 Task: Add a signature Christian Kelly containing 'Thanks so much, Christian Kelly' to email address softage.1@softage.net and add a folder HR
Action: Mouse moved to (613, 382)
Screenshot: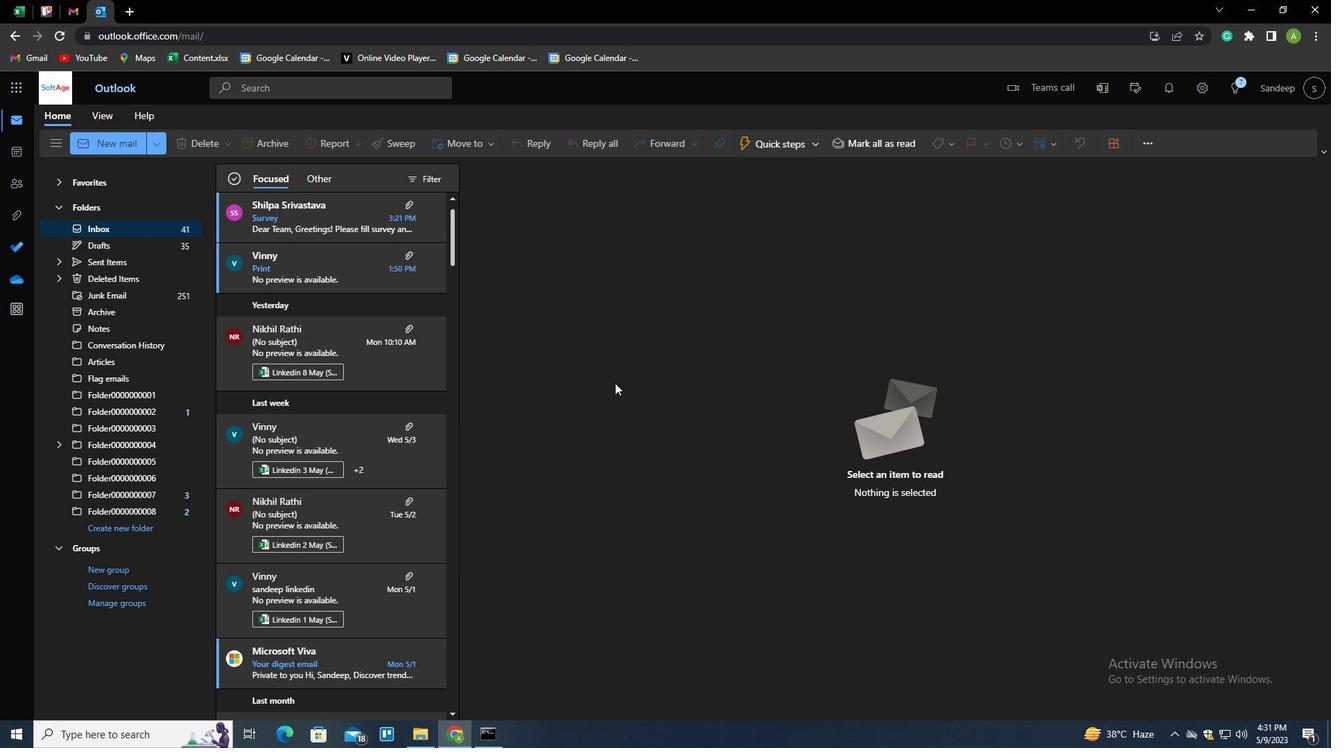 
Action: Key pressed n
Screenshot: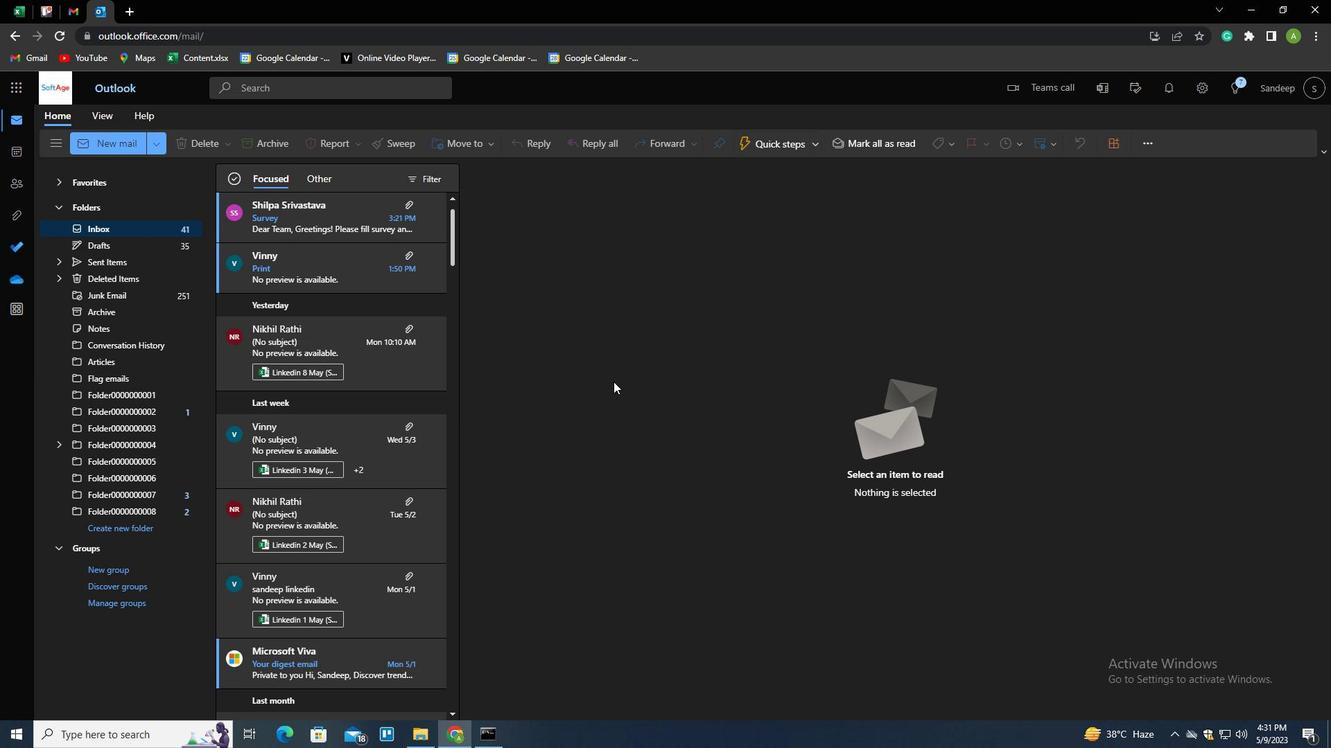 
Action: Mouse moved to (927, 145)
Screenshot: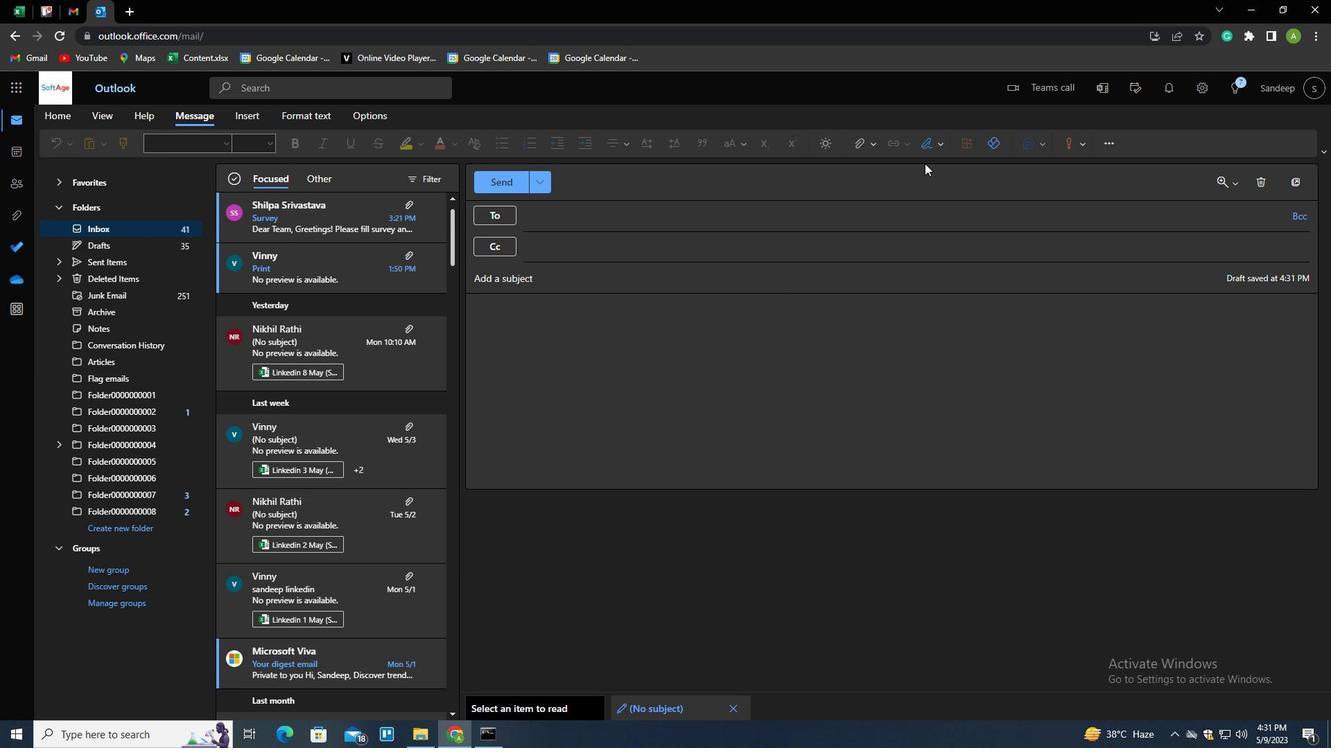 
Action: Mouse pressed left at (927, 145)
Screenshot: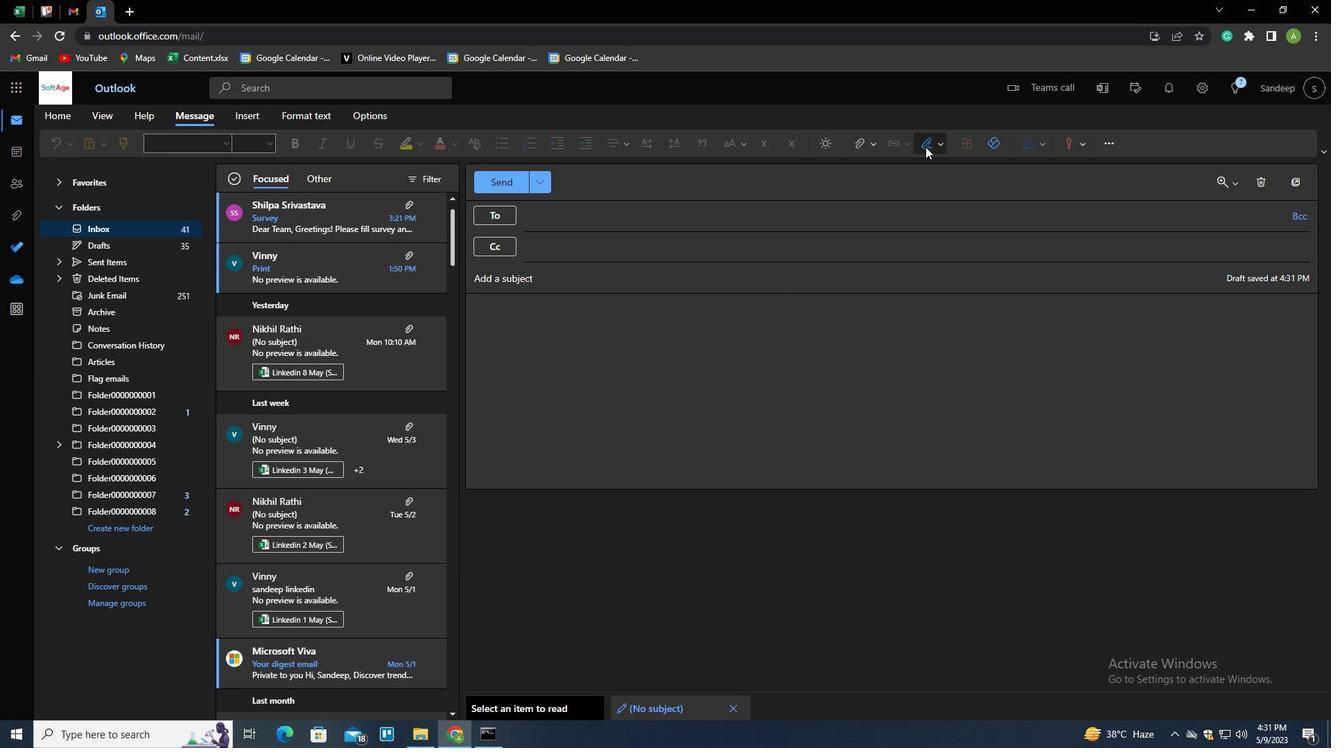 
Action: Mouse moved to (913, 172)
Screenshot: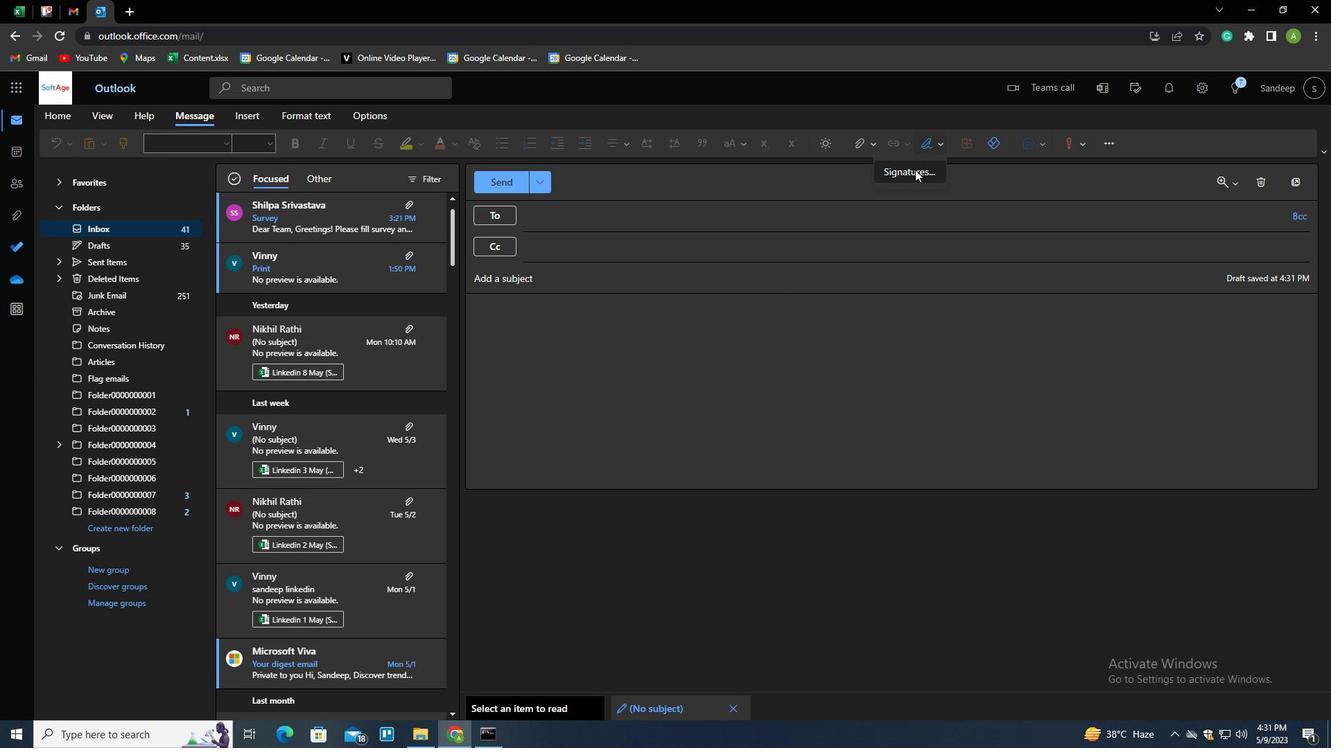 
Action: Mouse pressed left at (913, 172)
Screenshot: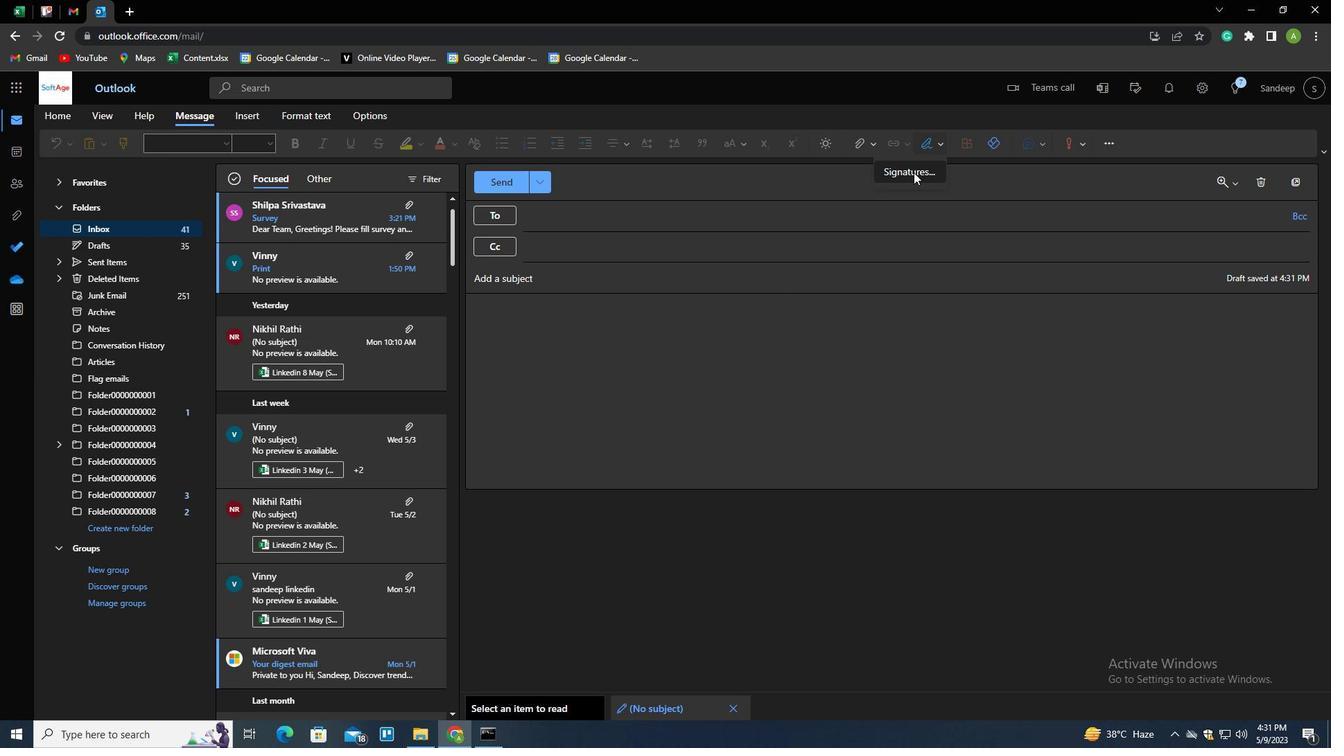
Action: Mouse moved to (735, 252)
Screenshot: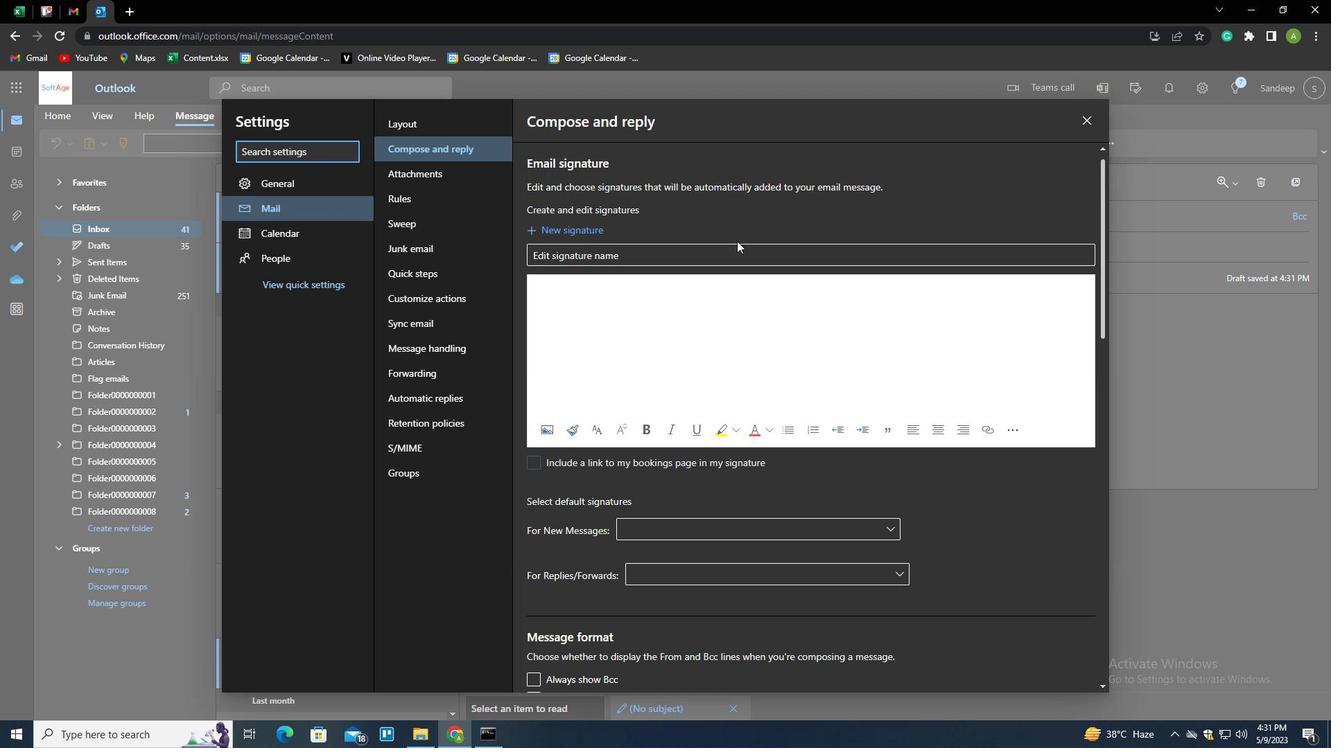 
Action: Mouse pressed left at (735, 252)
Screenshot: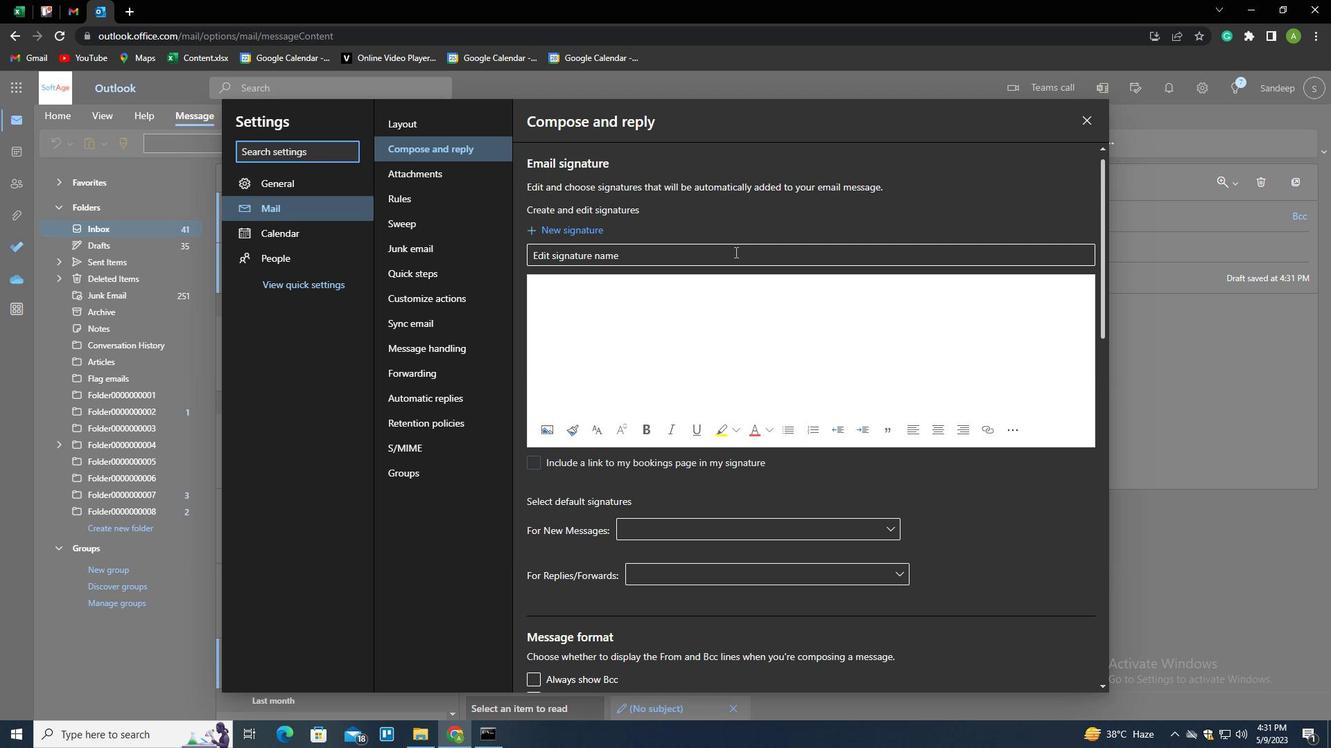
Action: Key pressed <Key.shift>CHRISTIAN<Key.space><Key.shift>KELLY<Key.tab><Key.shift_r><Key.enter><Key.enter><Key.enter><Key.enter><Key.enter><Key.shift>THANKS<Key.space>SO<Key.space>MUCH,<Key.enter><Key.shift_r><Key.shift>CHRISTIAN<Key.space><Key.shift>KELLY
Screenshot: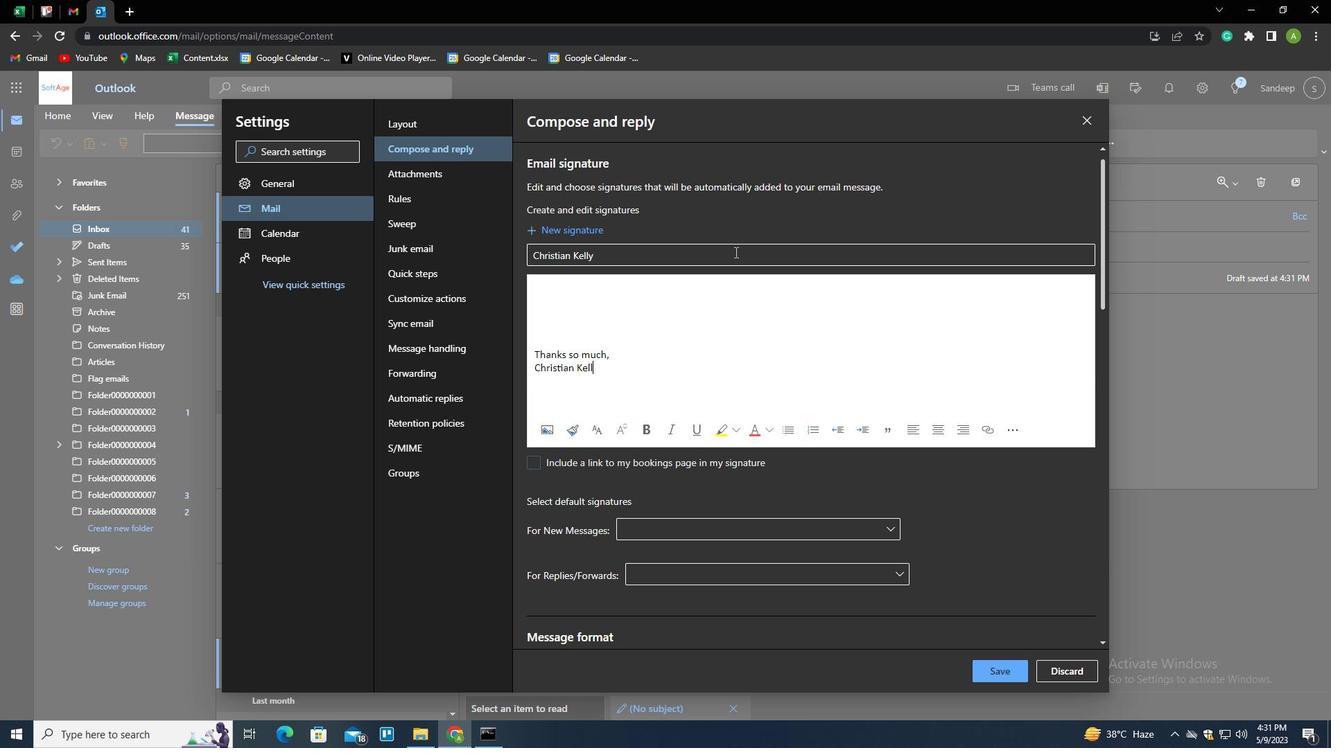 
Action: Mouse moved to (999, 668)
Screenshot: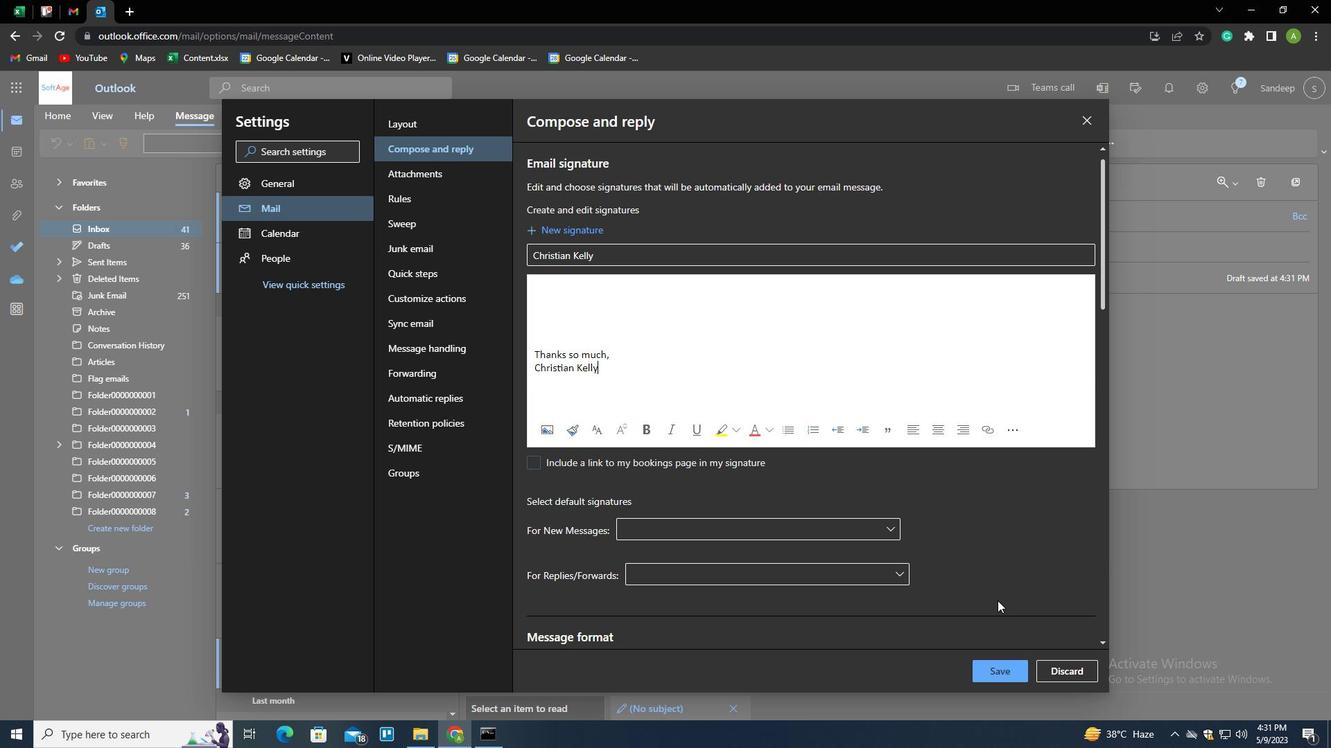
Action: Mouse pressed left at (999, 668)
Screenshot: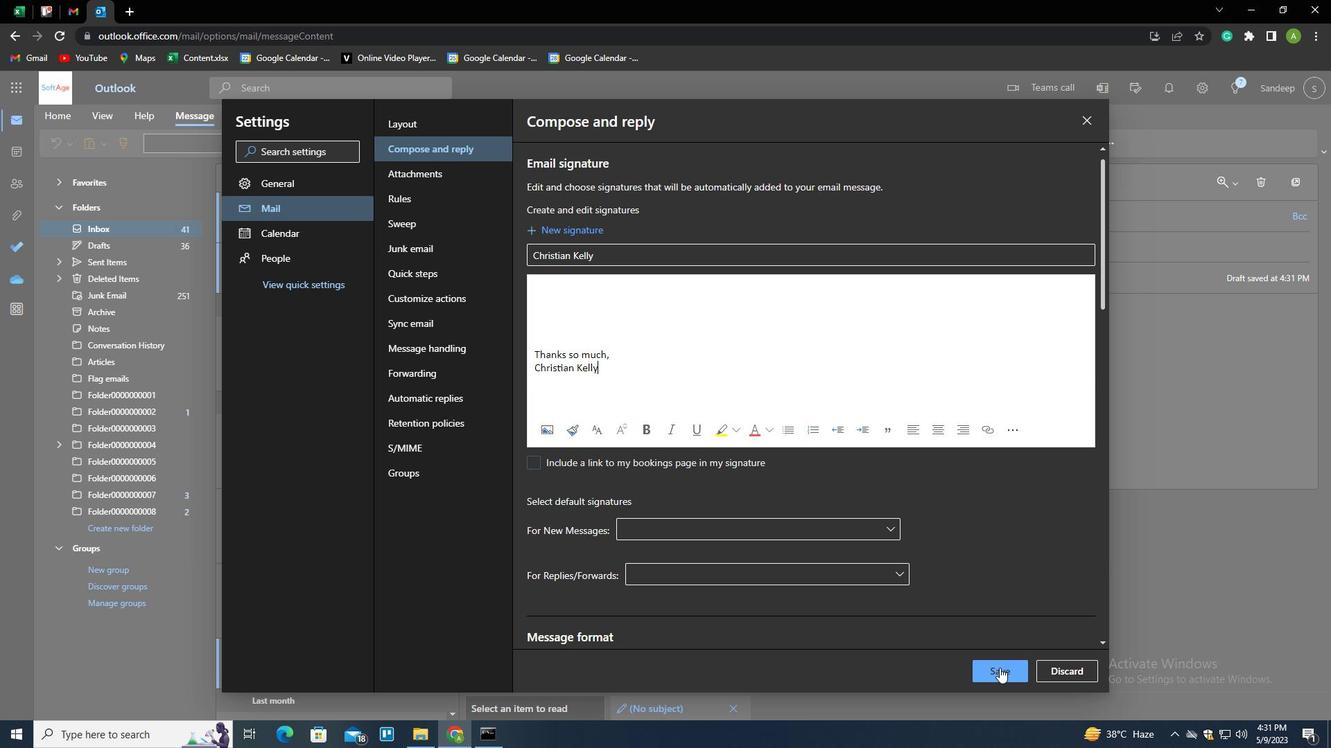 
Action: Mouse moved to (1206, 457)
Screenshot: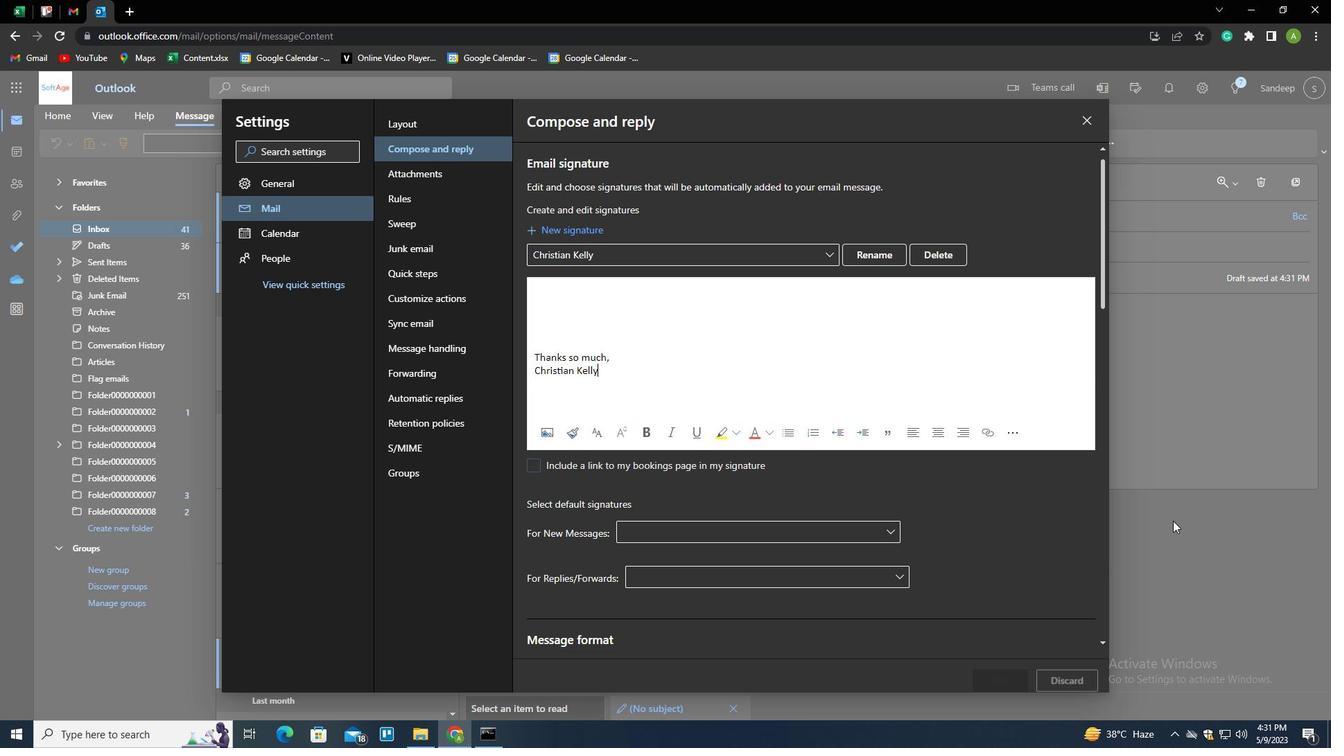 
Action: Mouse pressed left at (1206, 457)
Screenshot: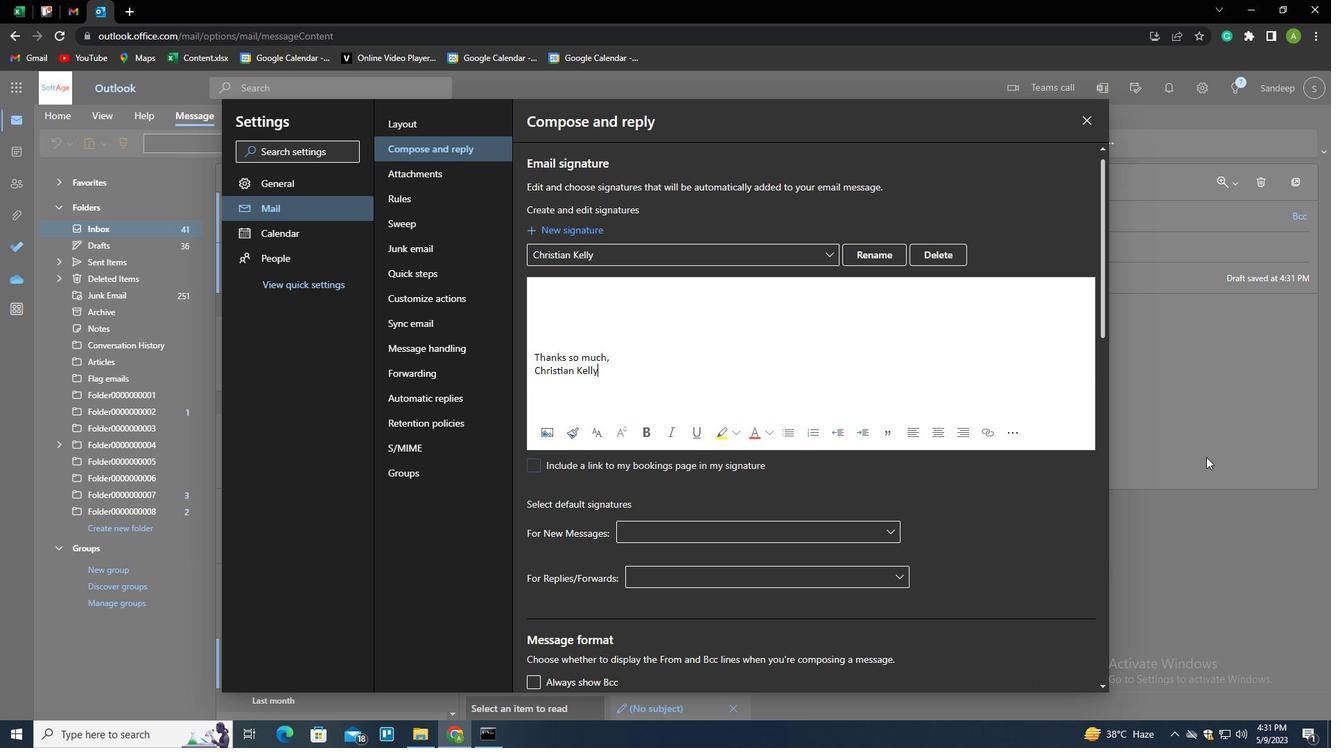
Action: Mouse moved to (931, 148)
Screenshot: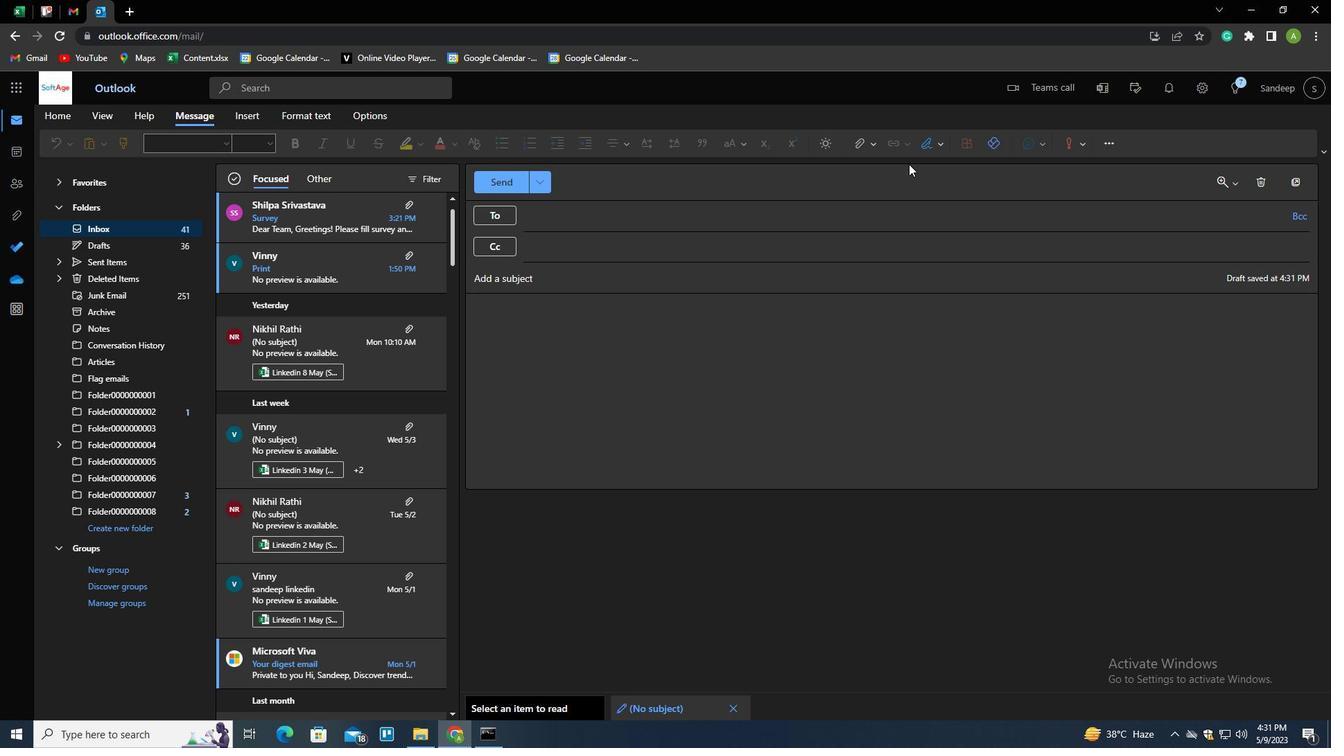 
Action: Mouse pressed left at (931, 148)
Screenshot: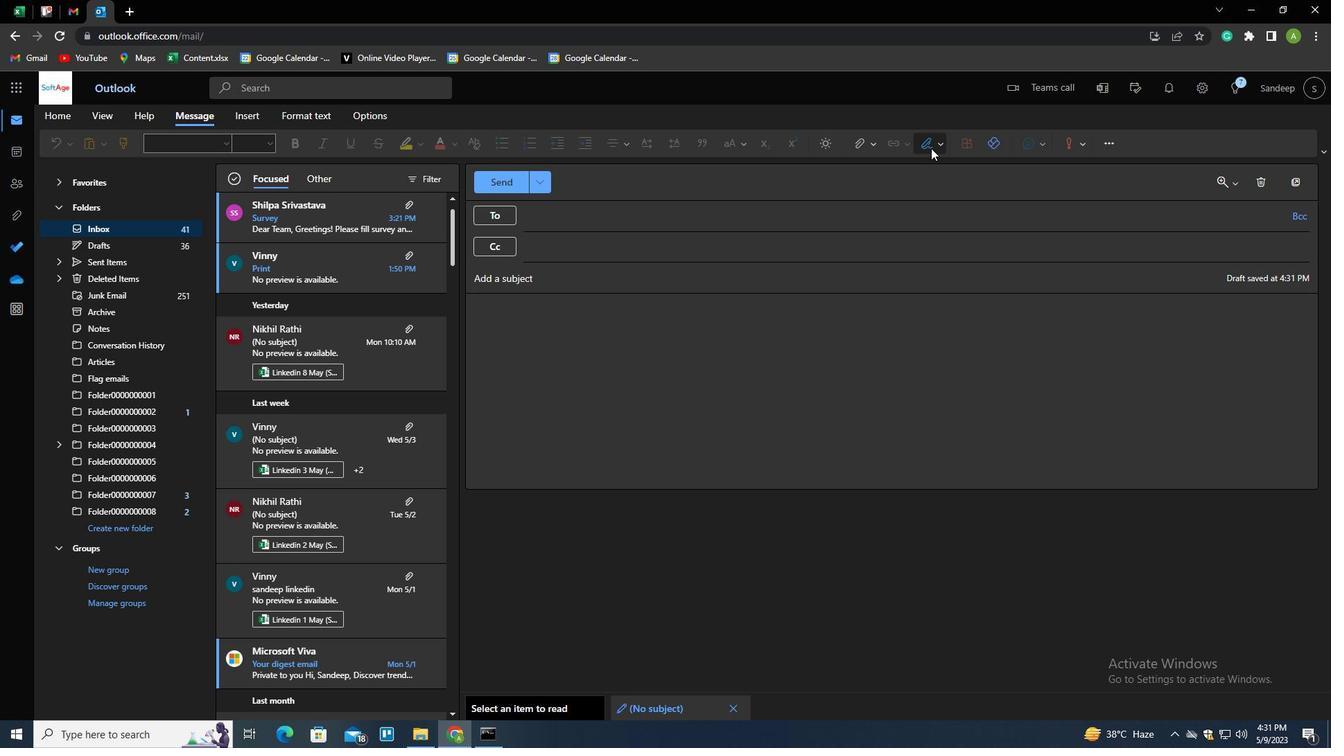 
Action: Mouse moved to (918, 171)
Screenshot: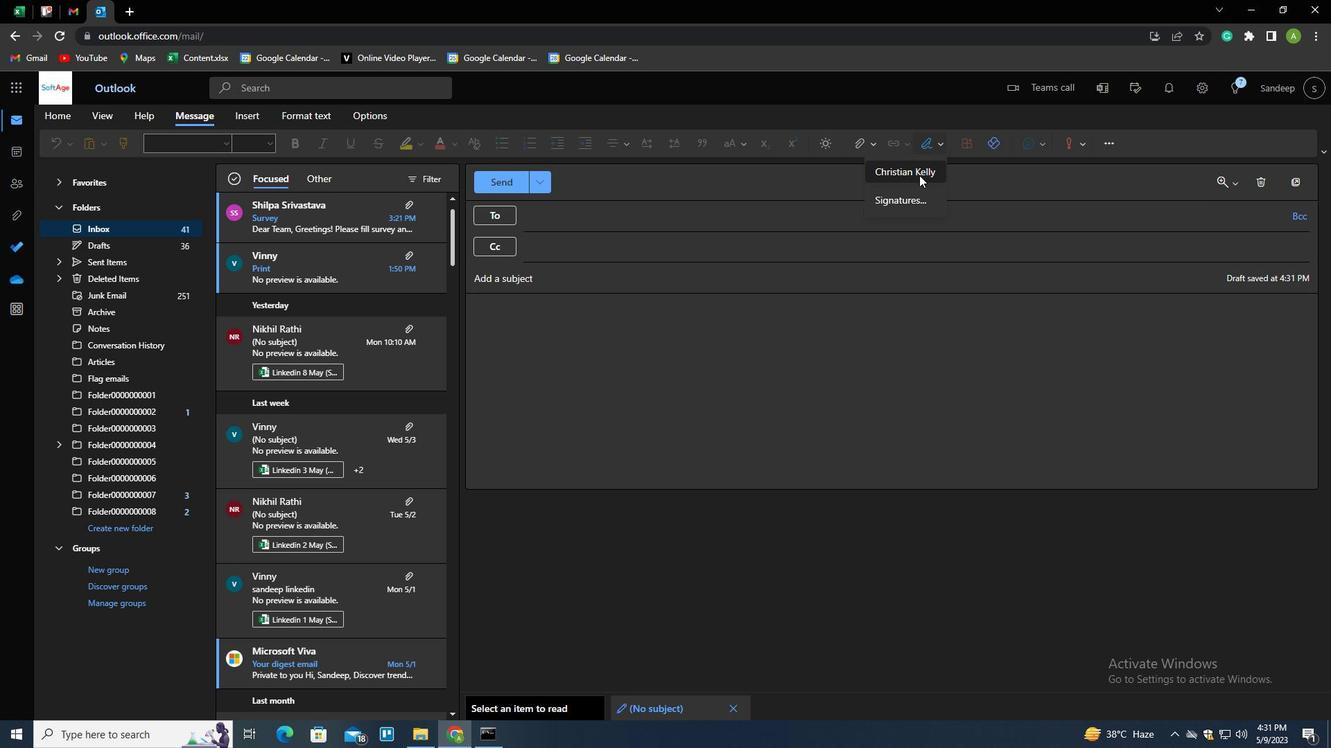 
Action: Mouse pressed left at (918, 171)
Screenshot: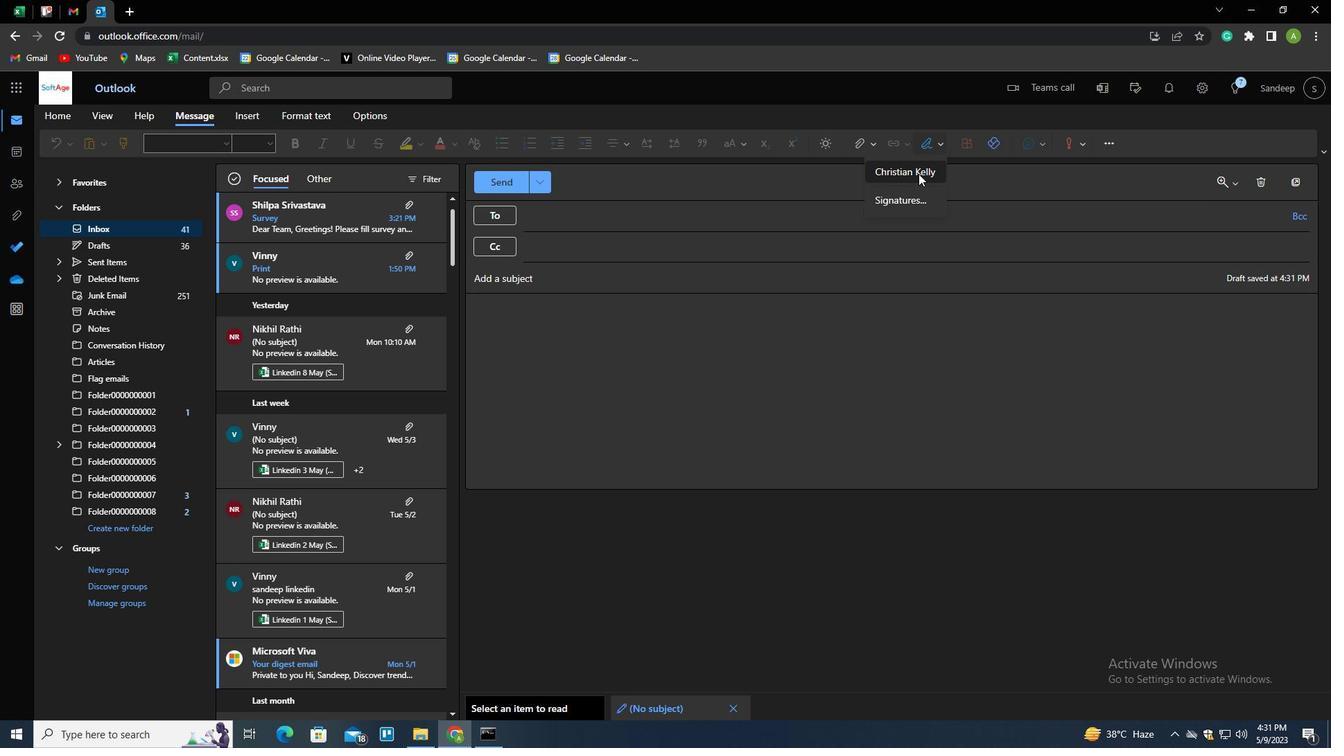 
Action: Mouse moved to (678, 218)
Screenshot: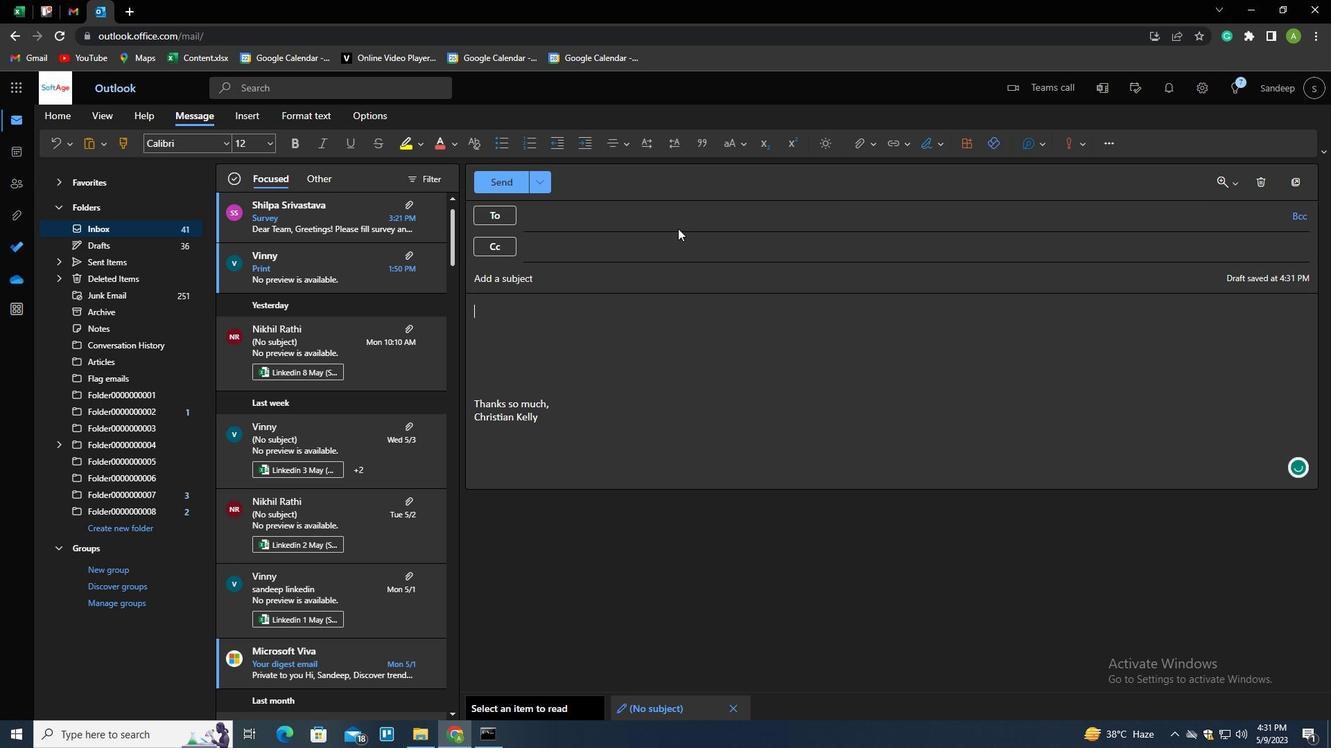 
Action: Mouse pressed left at (678, 218)
Screenshot: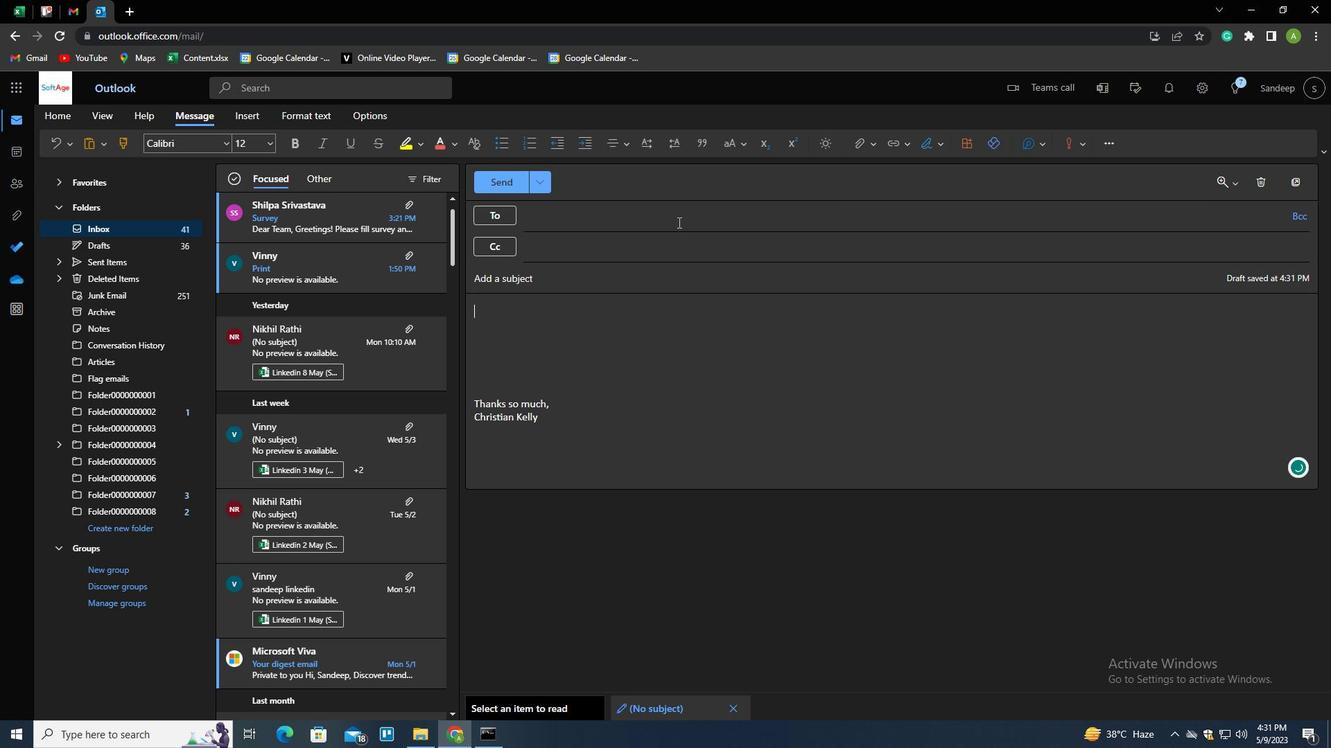 
Action: Key pressed SOFTAGE.1<Key.shift>@
Screenshot: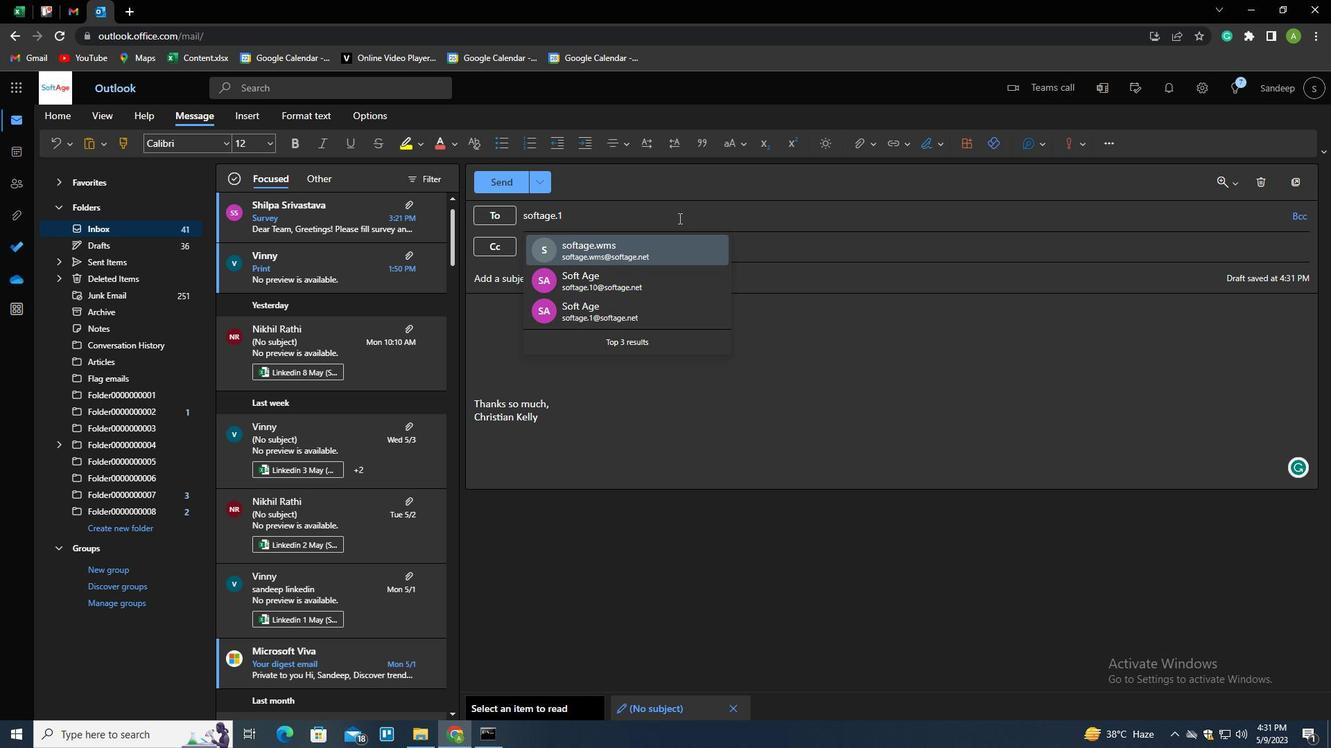 
Action: Mouse moved to (675, 238)
Screenshot: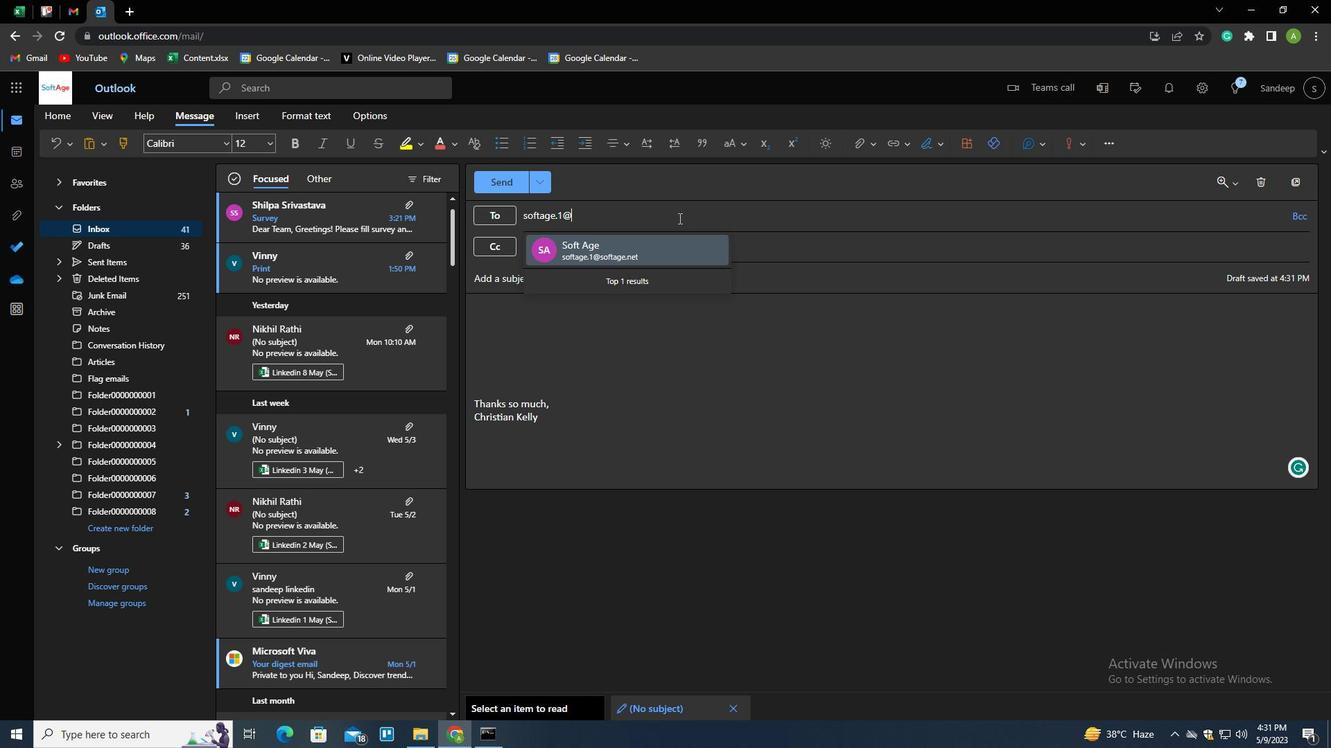 
Action: Mouse pressed left at (675, 238)
Screenshot: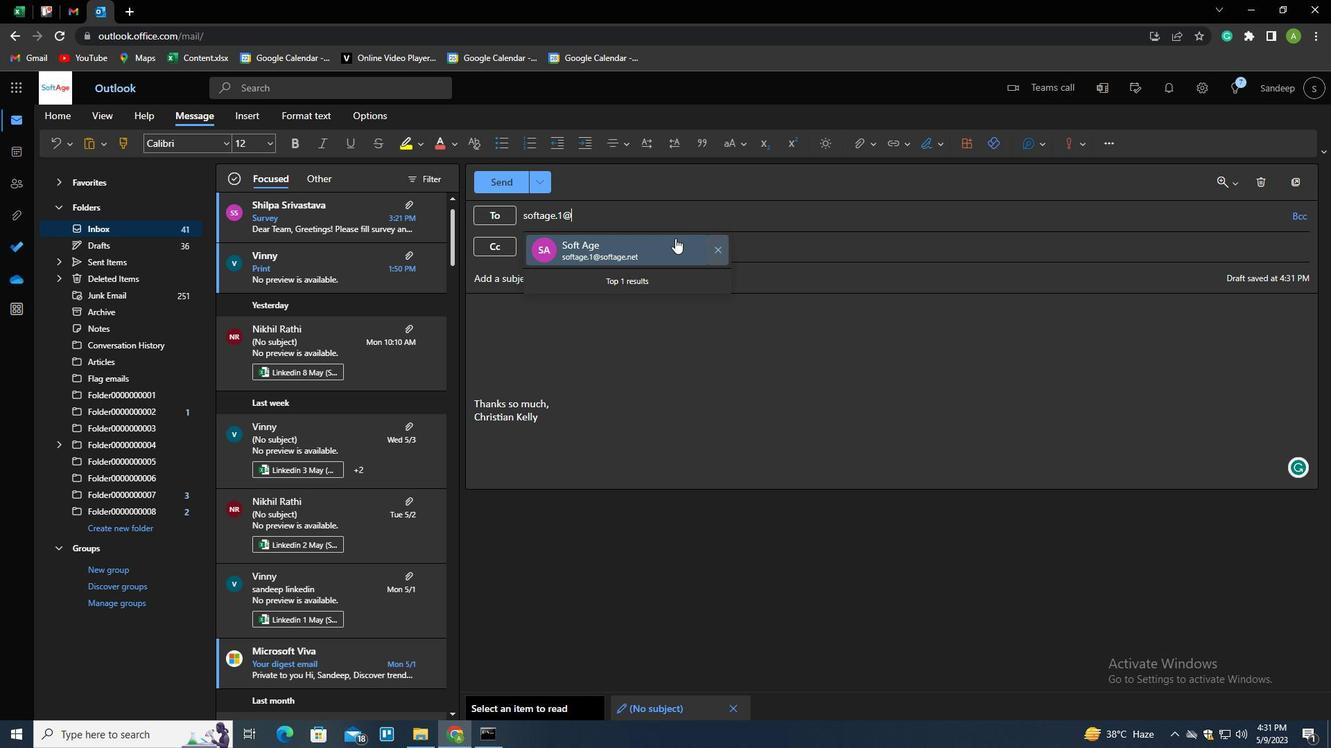 
Action: Mouse moved to (153, 527)
Screenshot: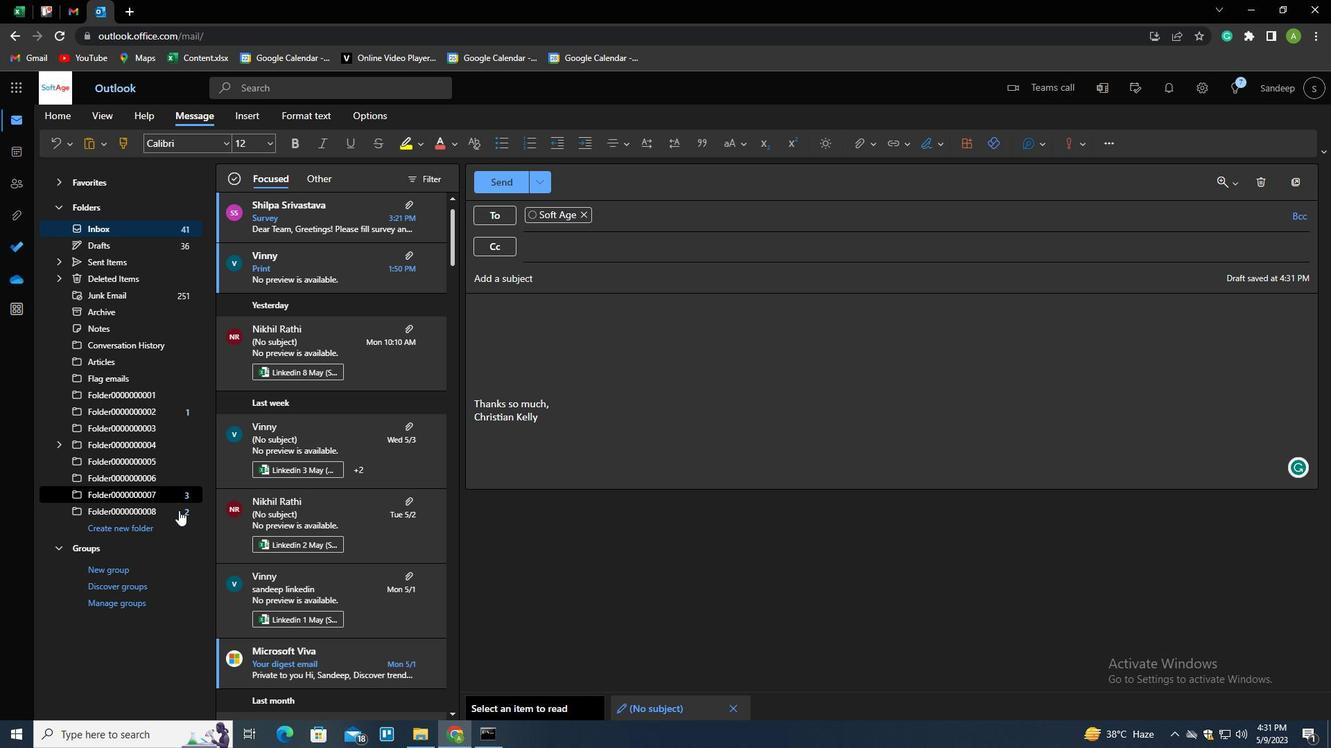 
Action: Mouse pressed left at (153, 527)
Screenshot: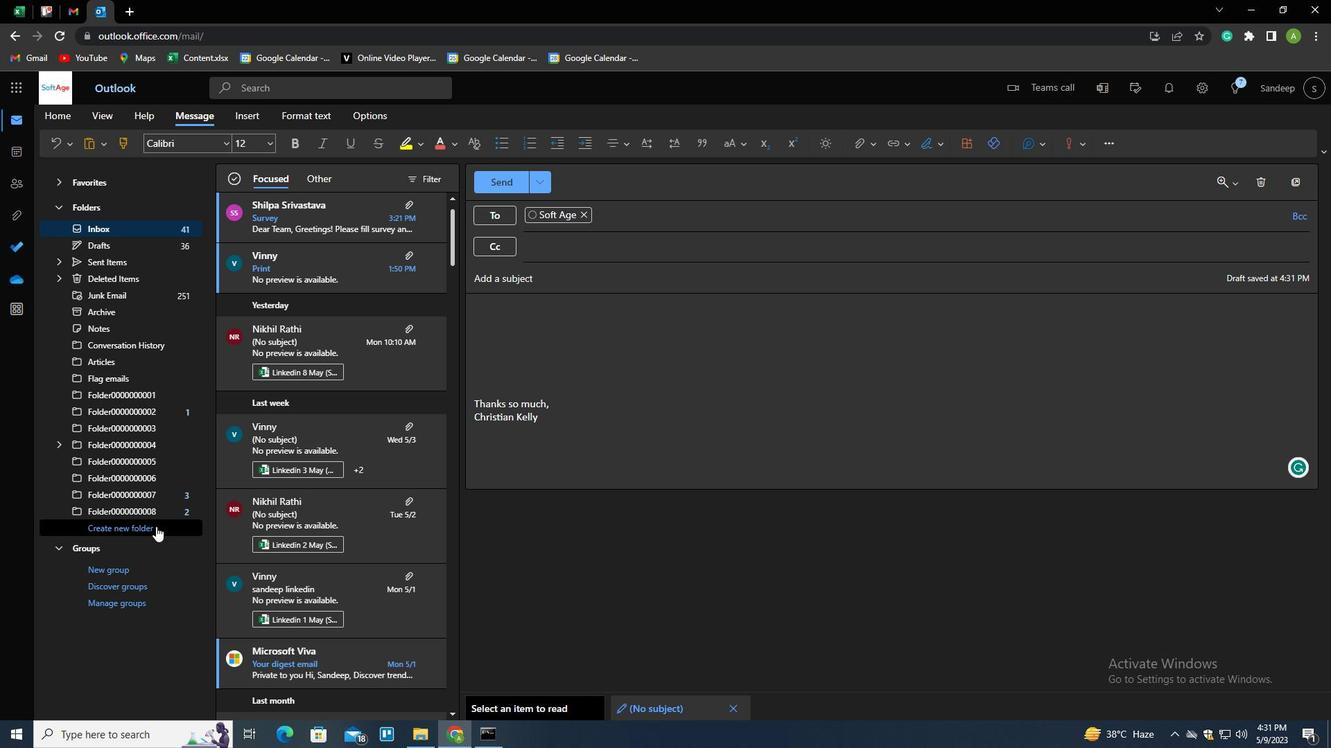 
Action: Mouse moved to (153, 527)
Screenshot: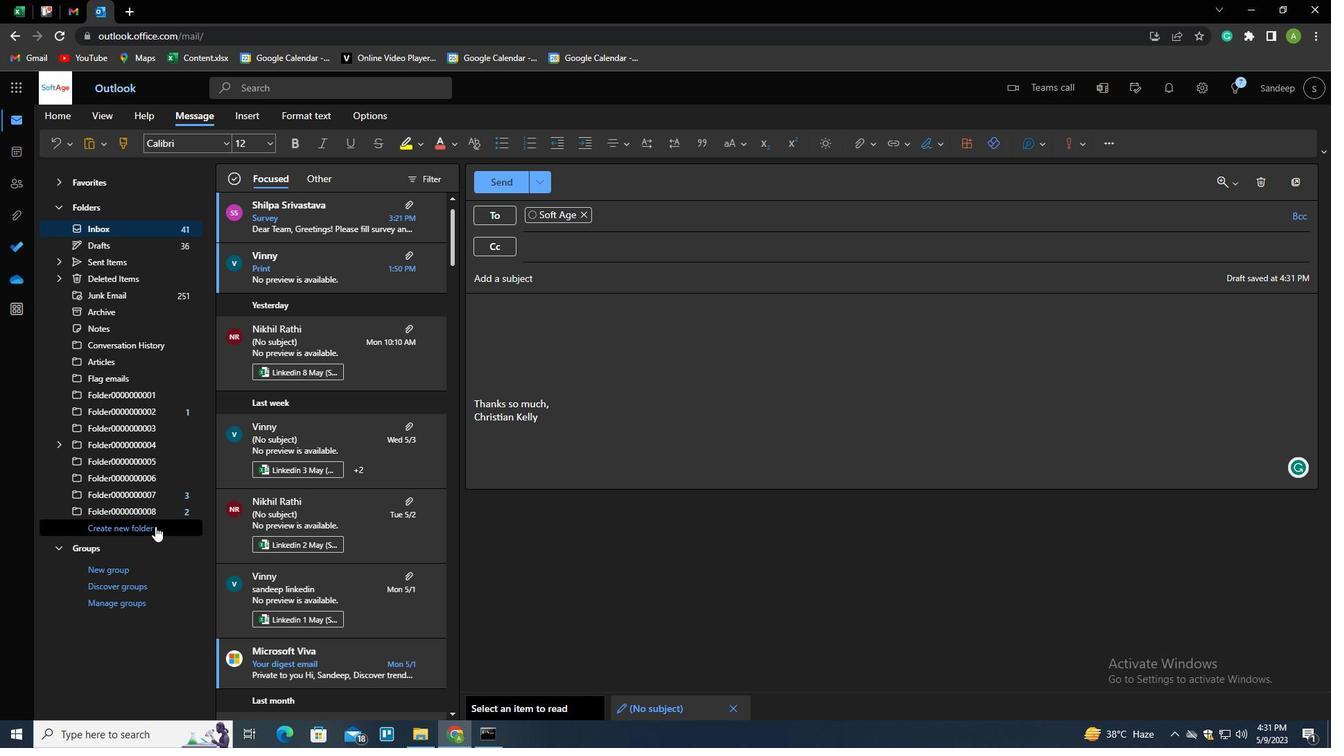 
Action: Key pressed <Key.shift>HR<Key.enter>
Screenshot: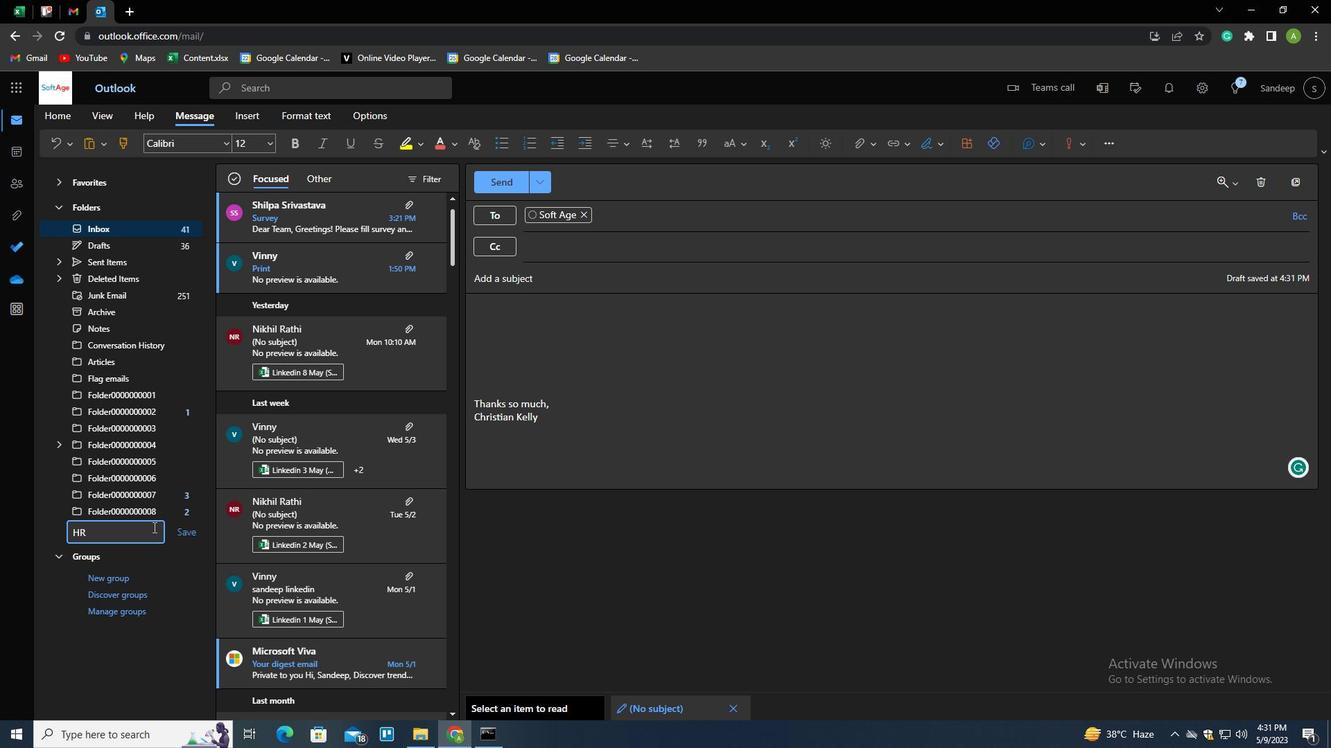 
